 Task: Set the phone number as cell.
Action: Mouse moved to (1046, 146)
Screenshot: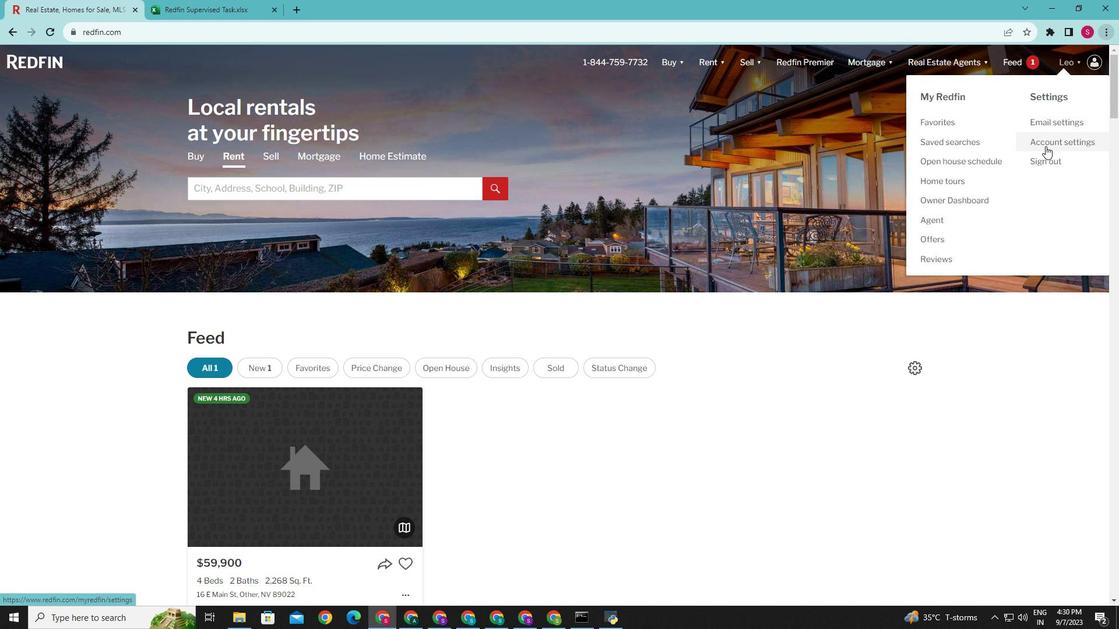 
Action: Mouse pressed left at (1046, 146)
Screenshot: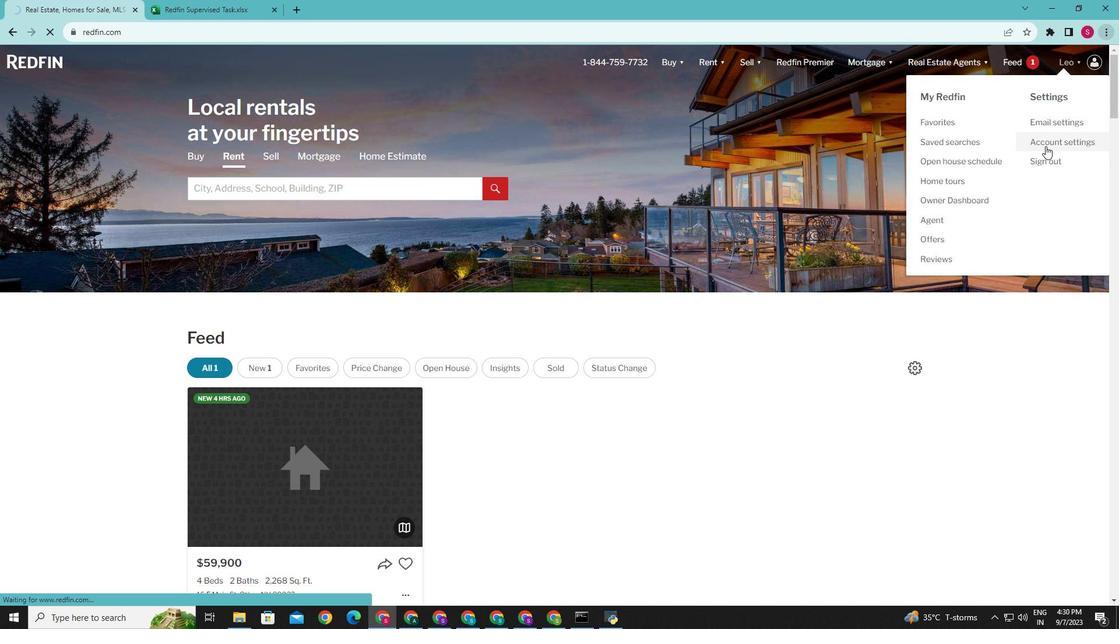 
Action: Mouse moved to (417, 446)
Screenshot: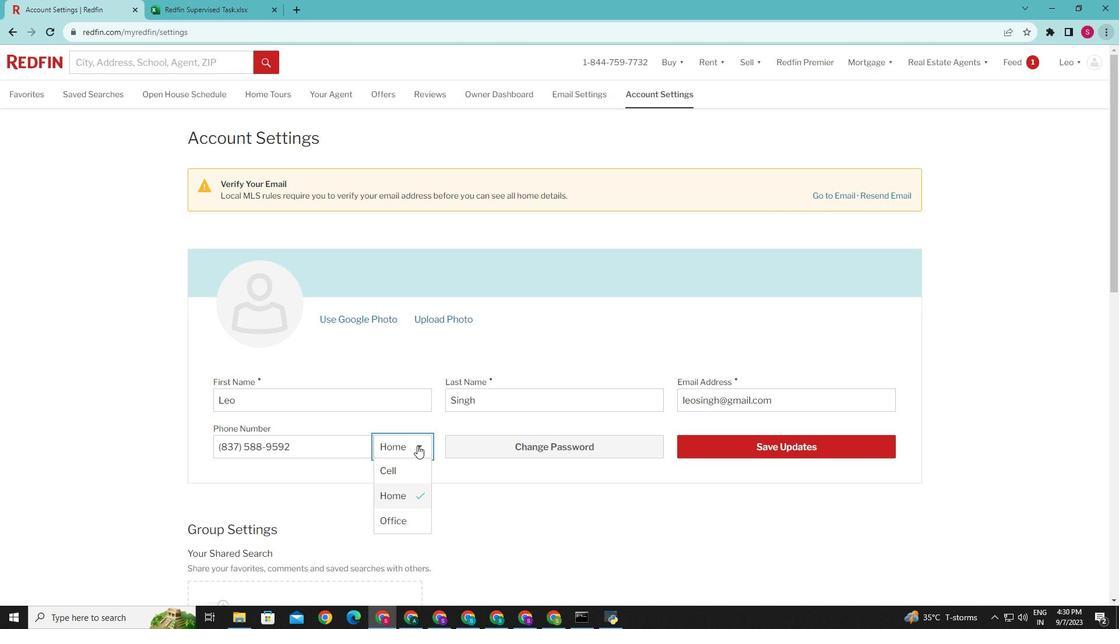 
Action: Mouse pressed left at (417, 446)
Screenshot: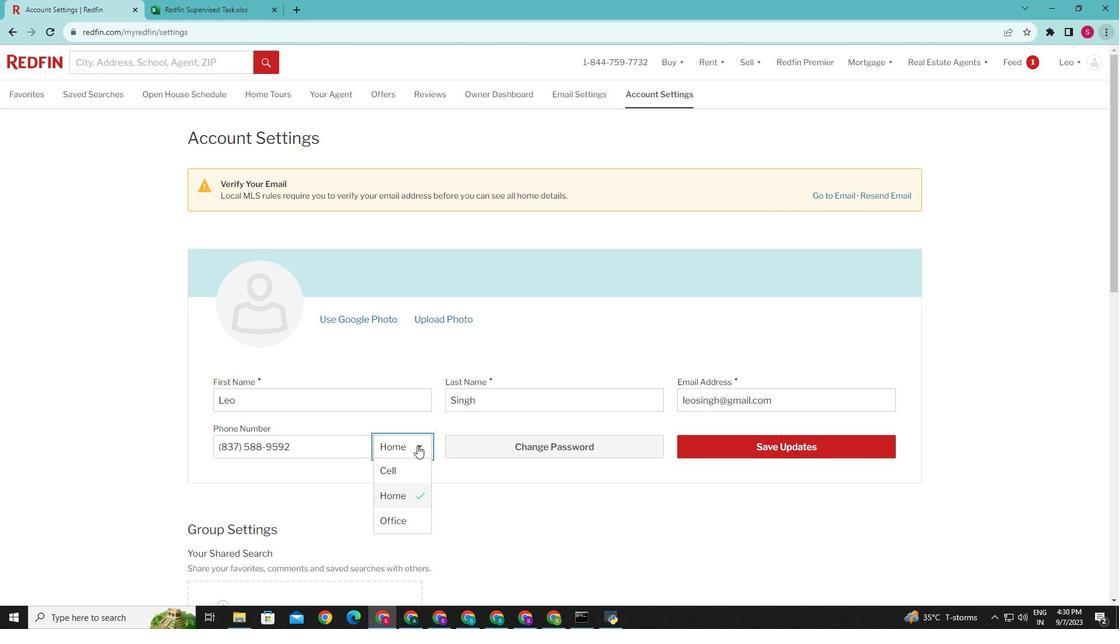 
Action: Mouse moved to (405, 472)
Screenshot: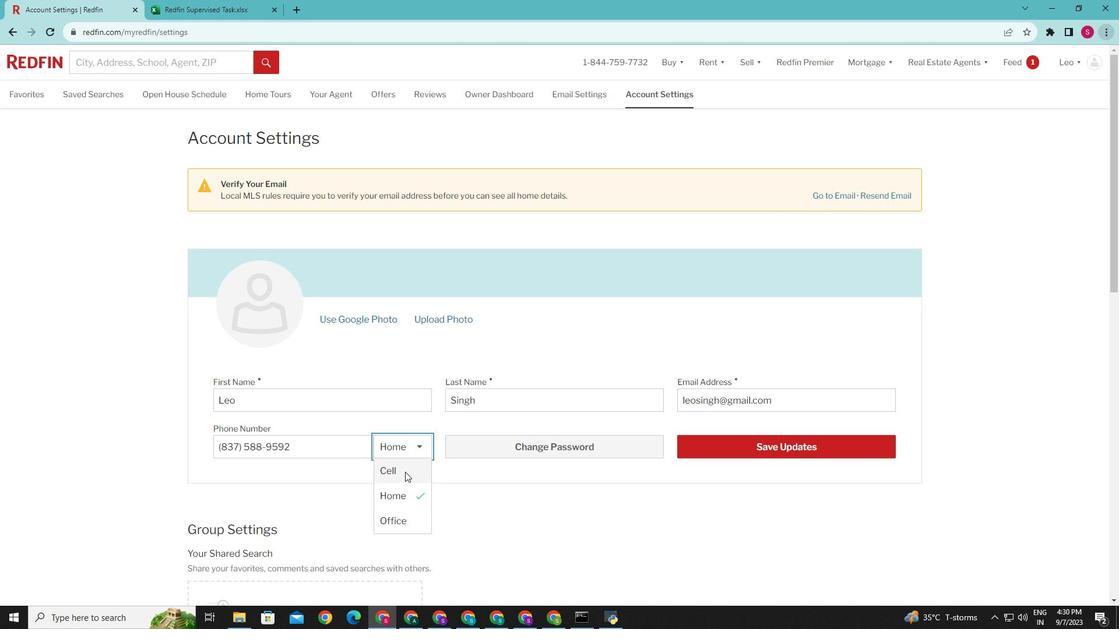 
Action: Mouse pressed left at (405, 472)
Screenshot: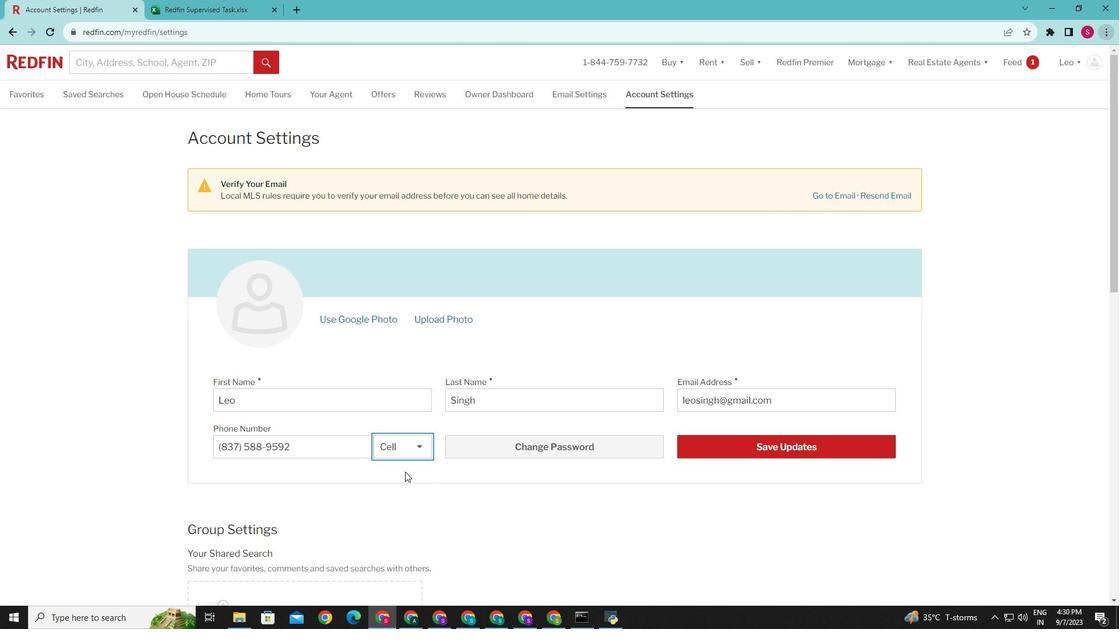 
Action: Mouse moved to (751, 446)
Screenshot: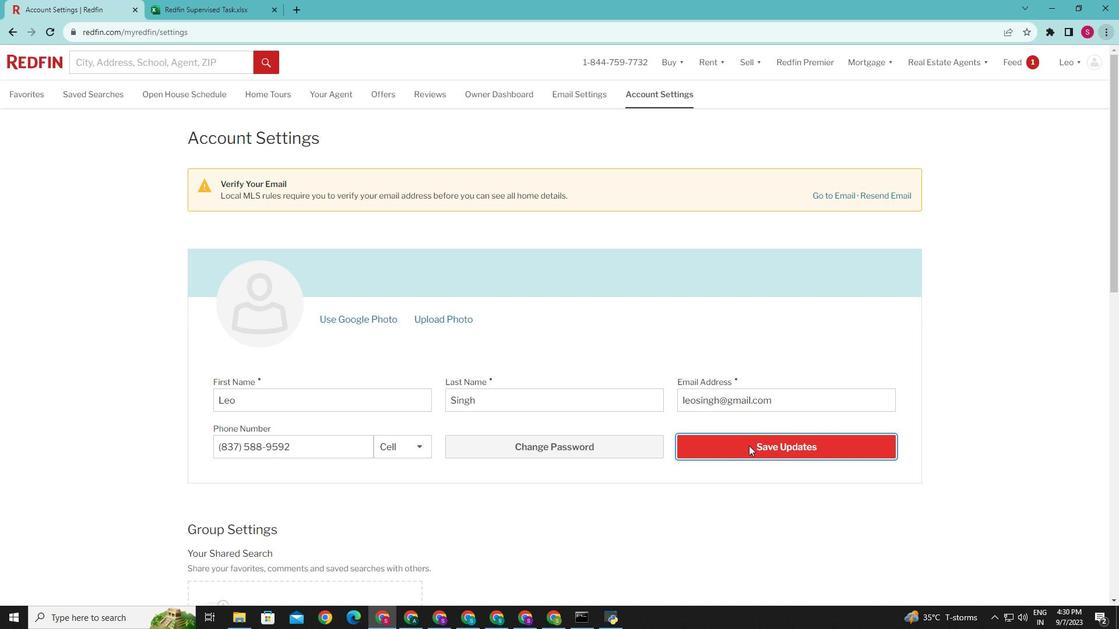 
Action: Mouse pressed left at (751, 446)
Screenshot: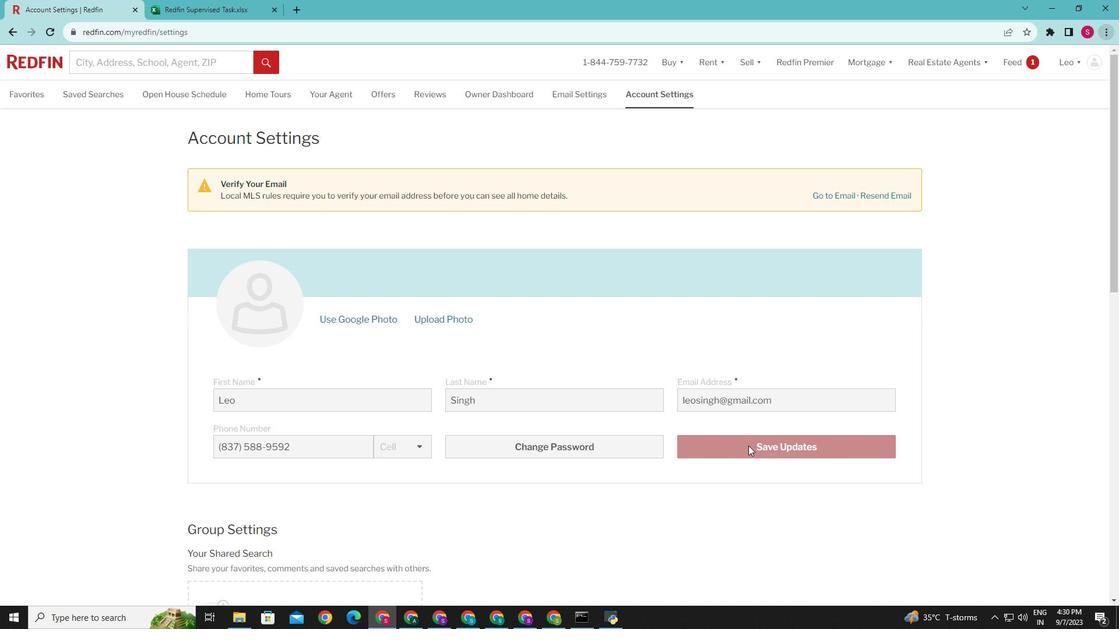 
Action: Mouse moved to (671, 367)
Screenshot: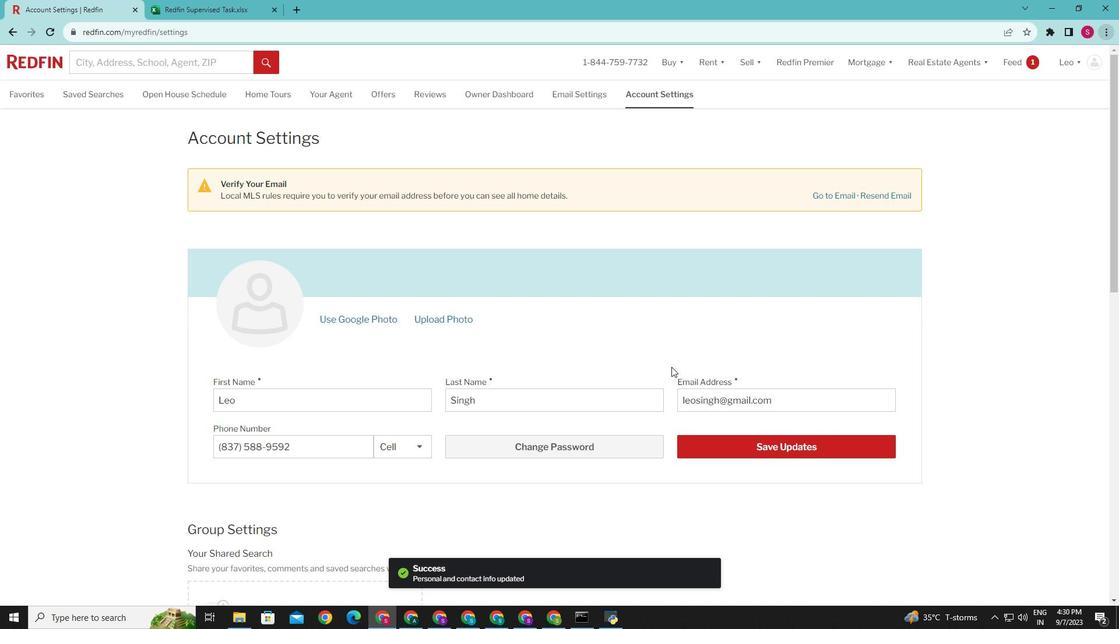 
